 Task: Create a 45-minute meeting to plan a team-building exercise.
Action: Mouse moved to (88, 128)
Screenshot: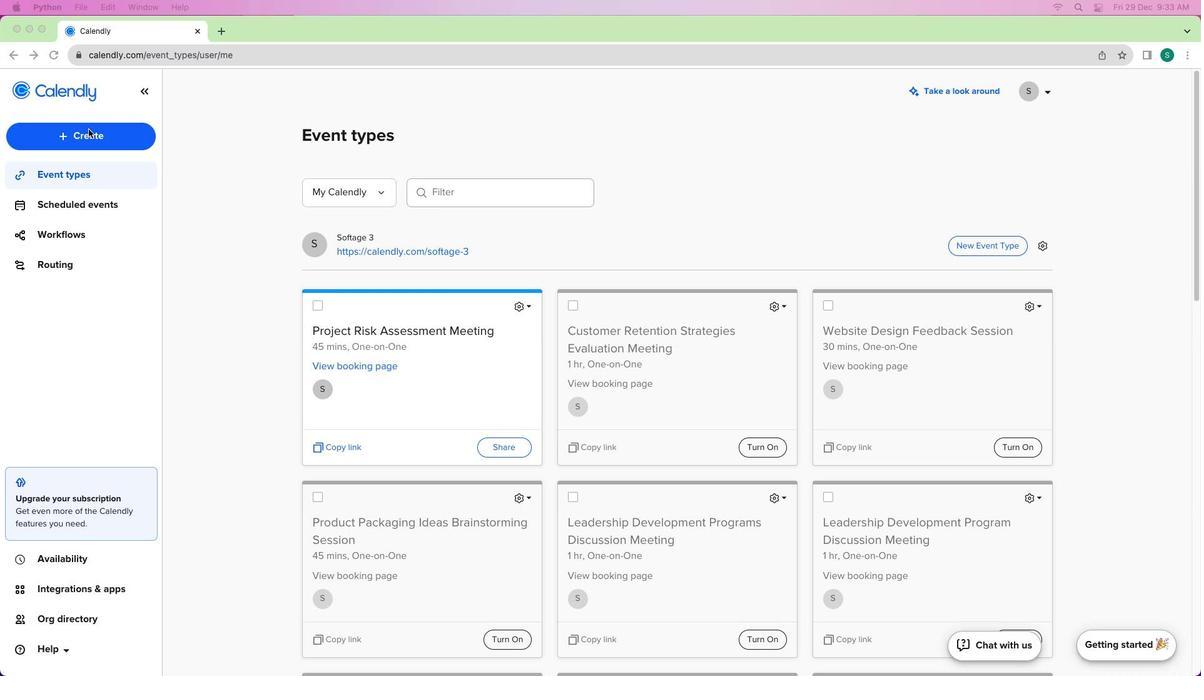 
Action: Mouse pressed left at (88, 128)
Screenshot: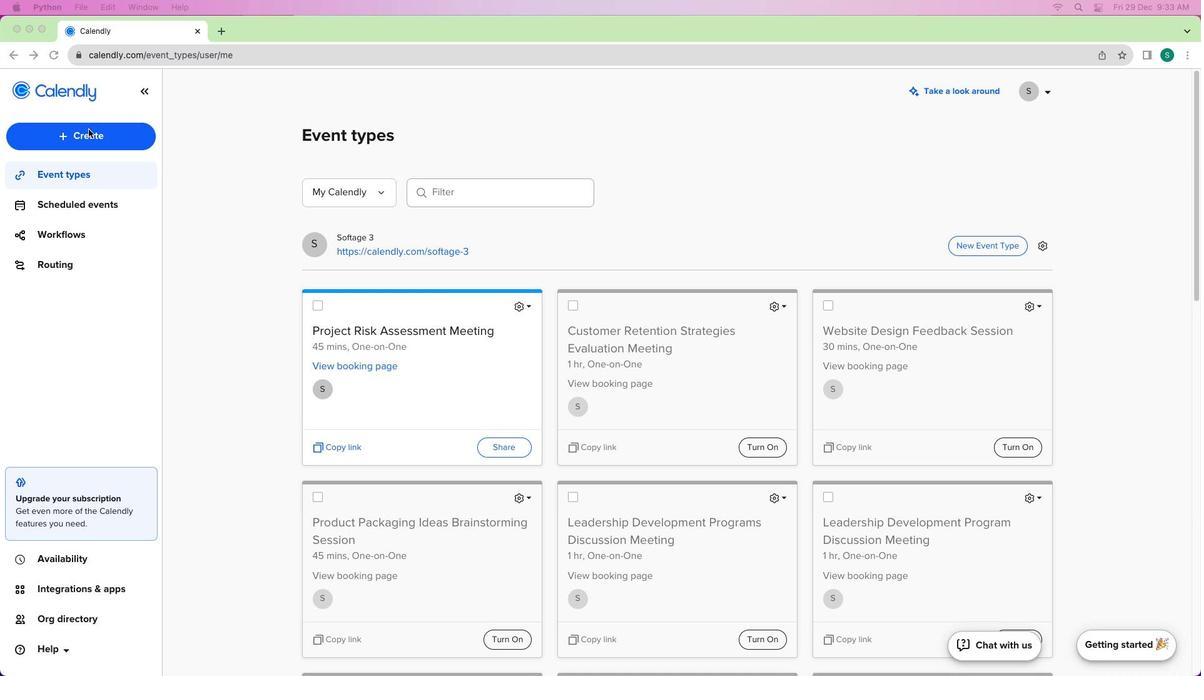 
Action: Mouse moved to (86, 133)
Screenshot: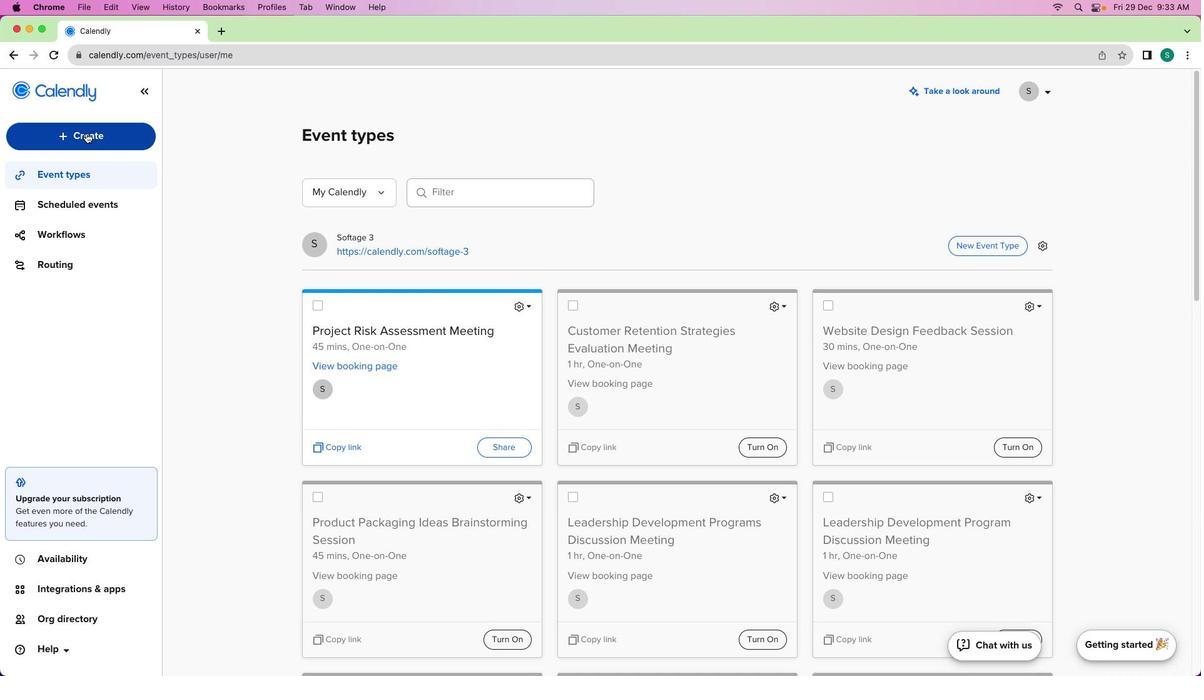 
Action: Mouse pressed left at (86, 133)
Screenshot: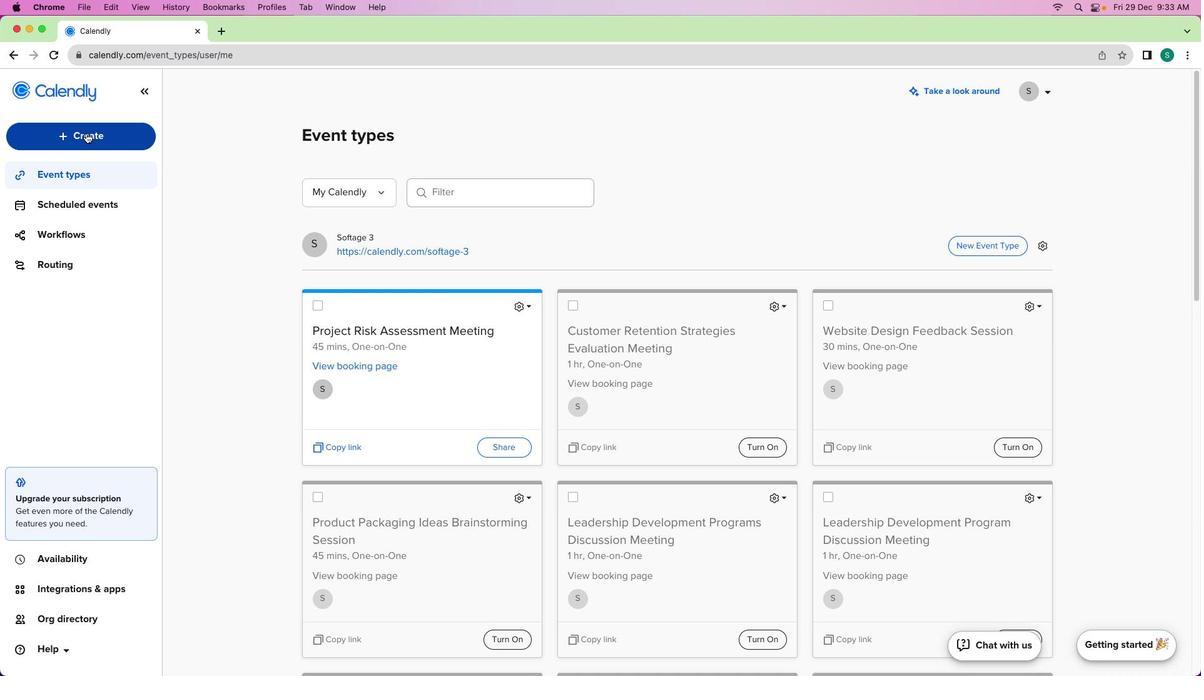 
Action: Mouse moved to (86, 188)
Screenshot: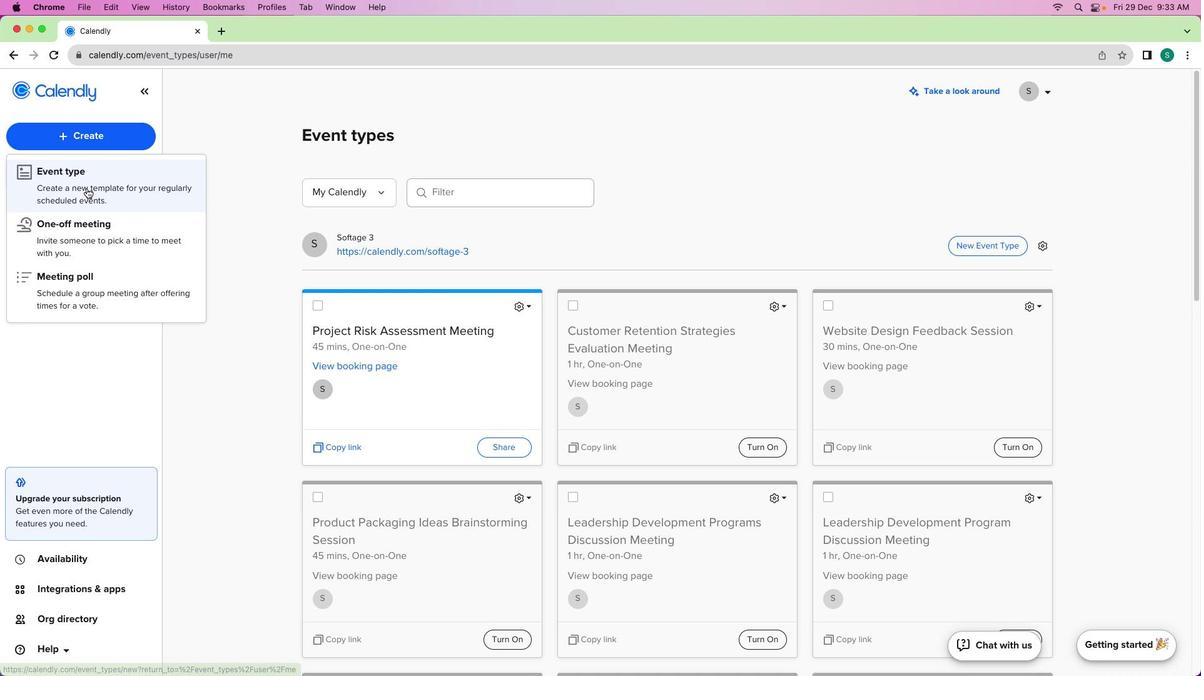 
Action: Mouse pressed left at (86, 188)
Screenshot: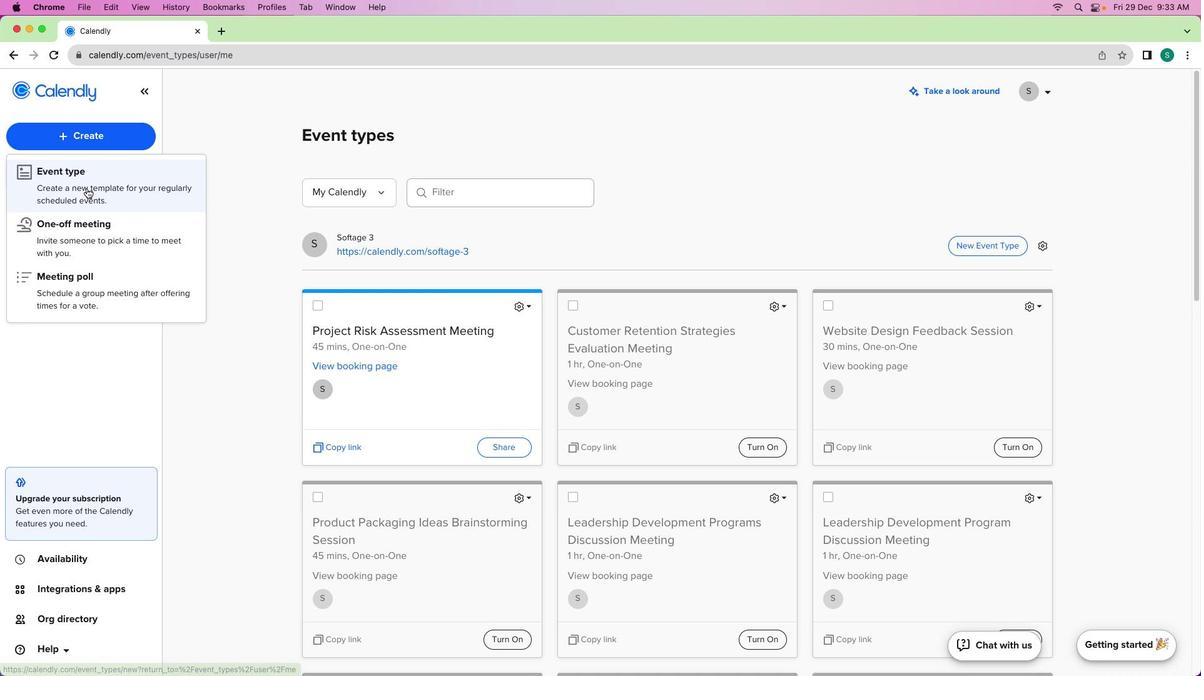 
Action: Mouse moved to (395, 253)
Screenshot: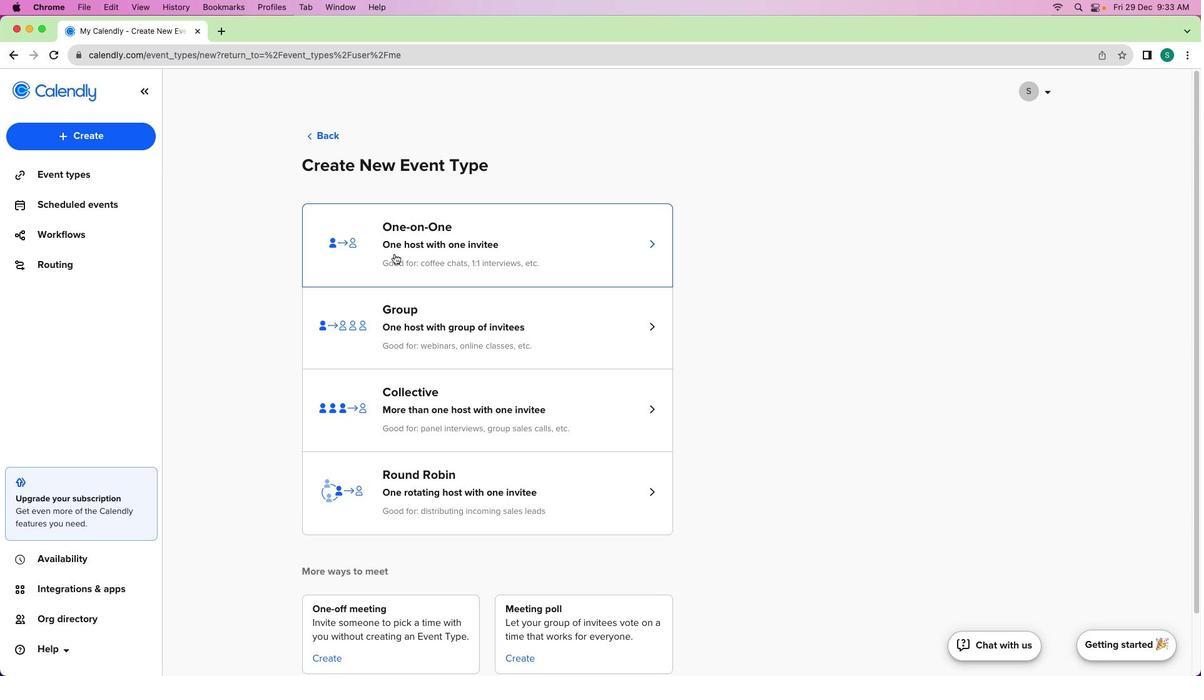 
Action: Mouse pressed left at (395, 253)
Screenshot: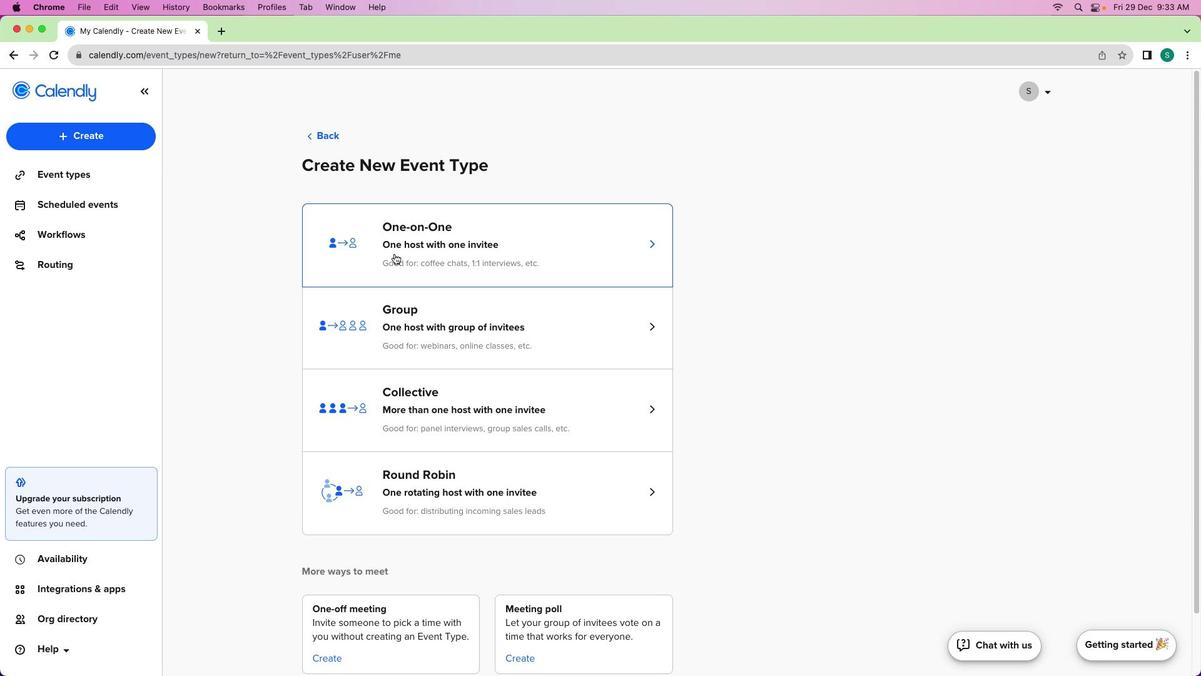 
Action: Mouse moved to (113, 195)
Screenshot: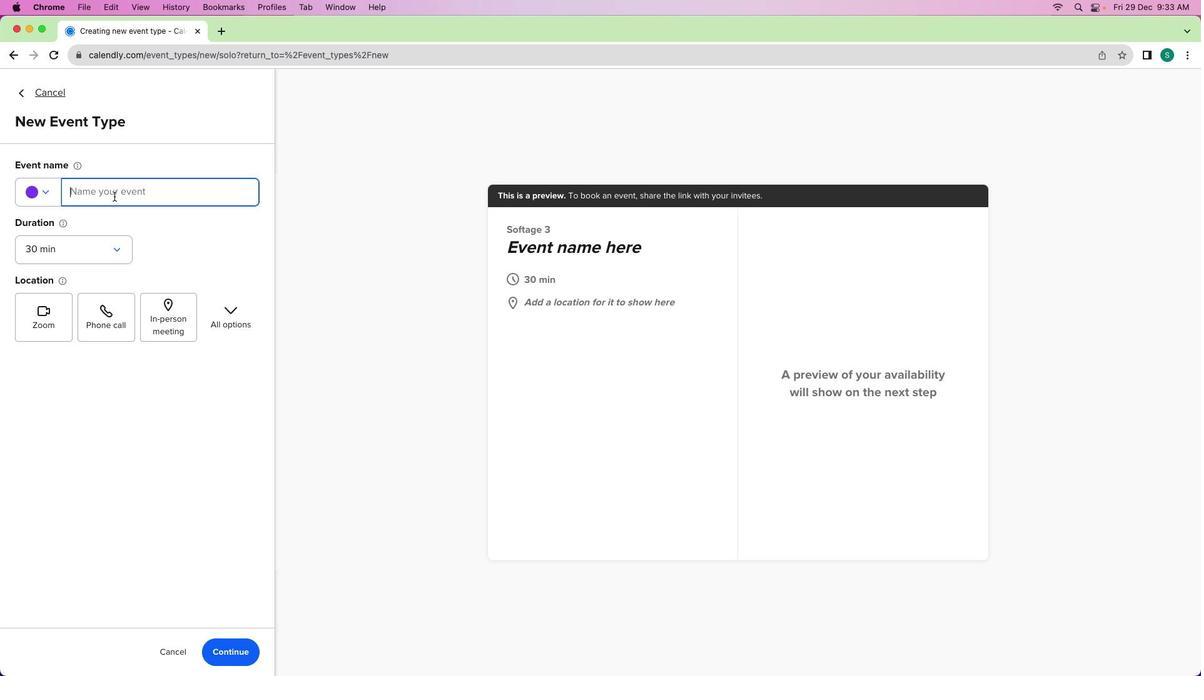
Action: Mouse pressed left at (113, 195)
Screenshot: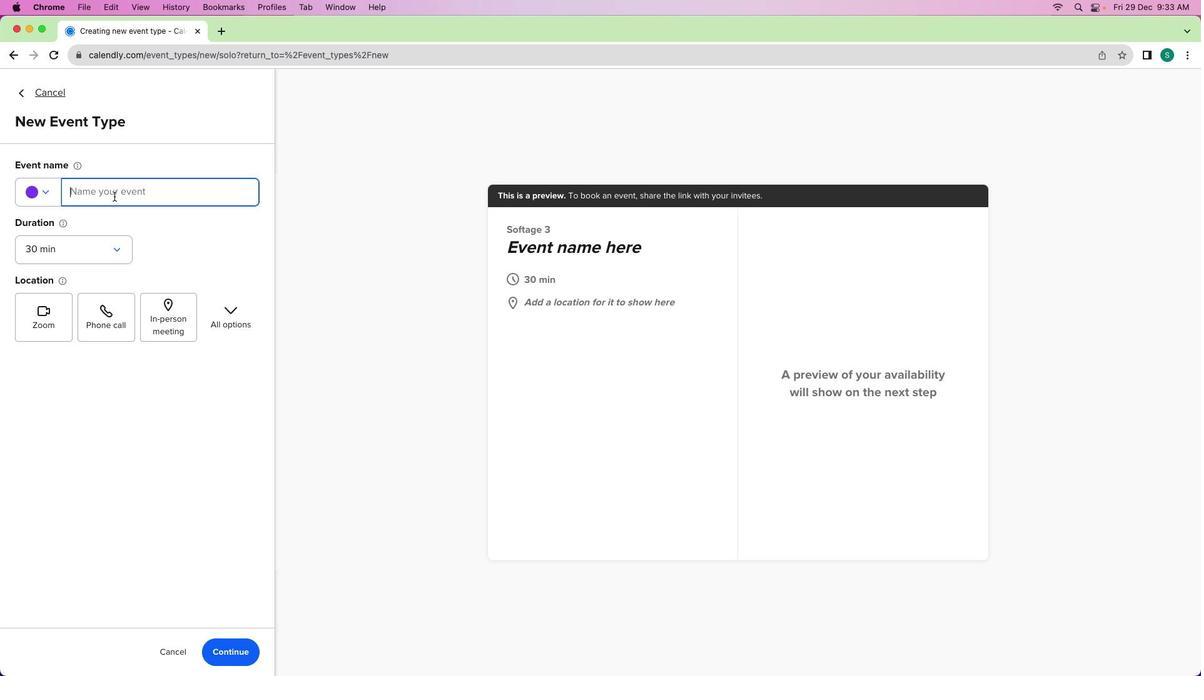 
Action: Key pressed Key.shift'T''e''a''m''-'Key.shift'B''u''i''l''d''i''n''g'Key.spaceKey.shift'E''x''e''r''c''i''s''e'Key.spaceKey.shift'P''l''a''n''n''i''n''g'Key.space'a''n''d'Key.spaceKey.backspaceKey.backspaceKey.backspaceKey.backspaceKey.shift'M''e''e''t''i''n''g'
Screenshot: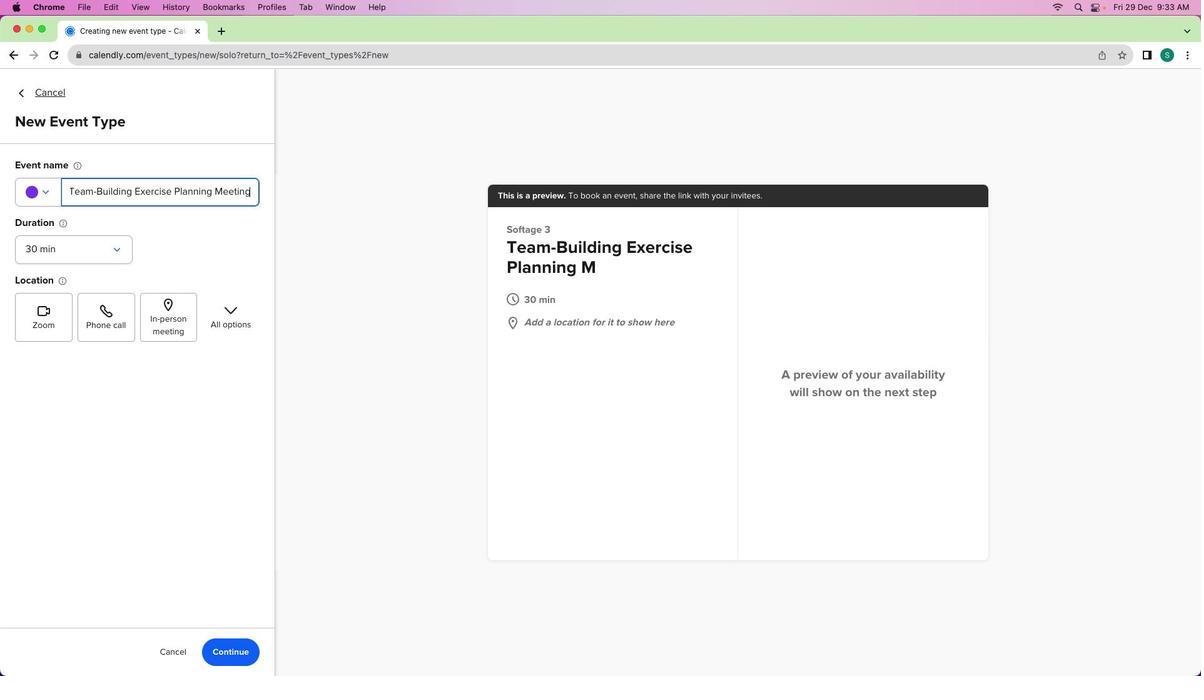 
Action: Mouse moved to (47, 199)
Screenshot: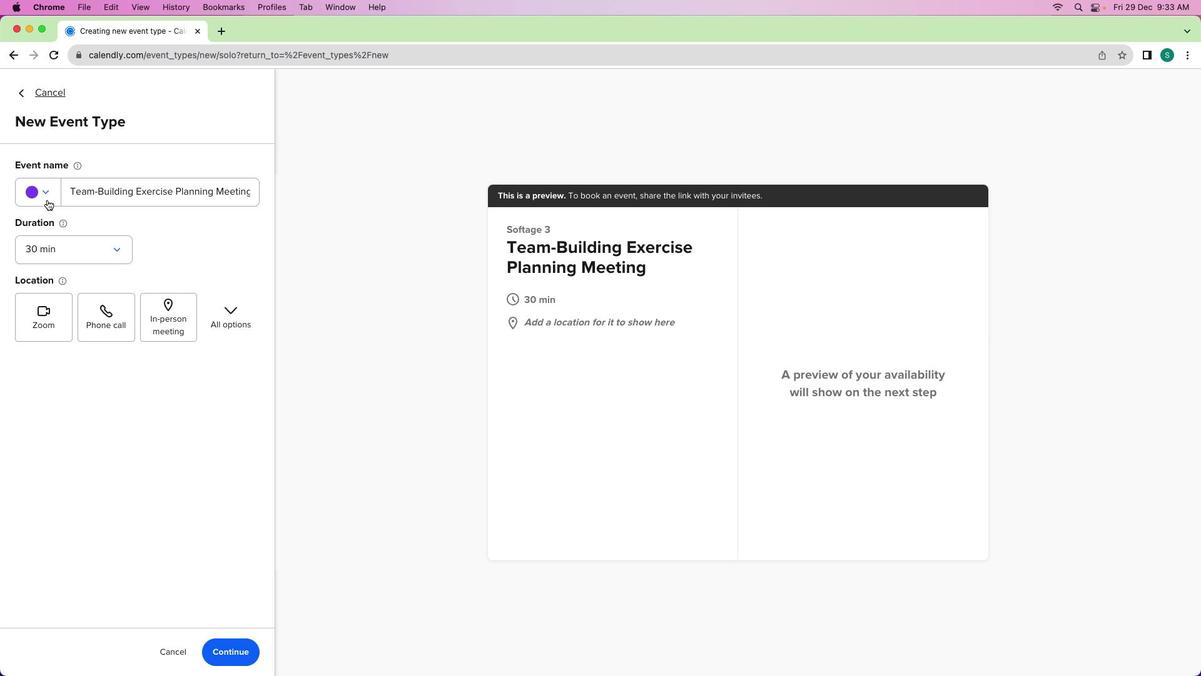 
Action: Mouse pressed left at (47, 199)
Screenshot: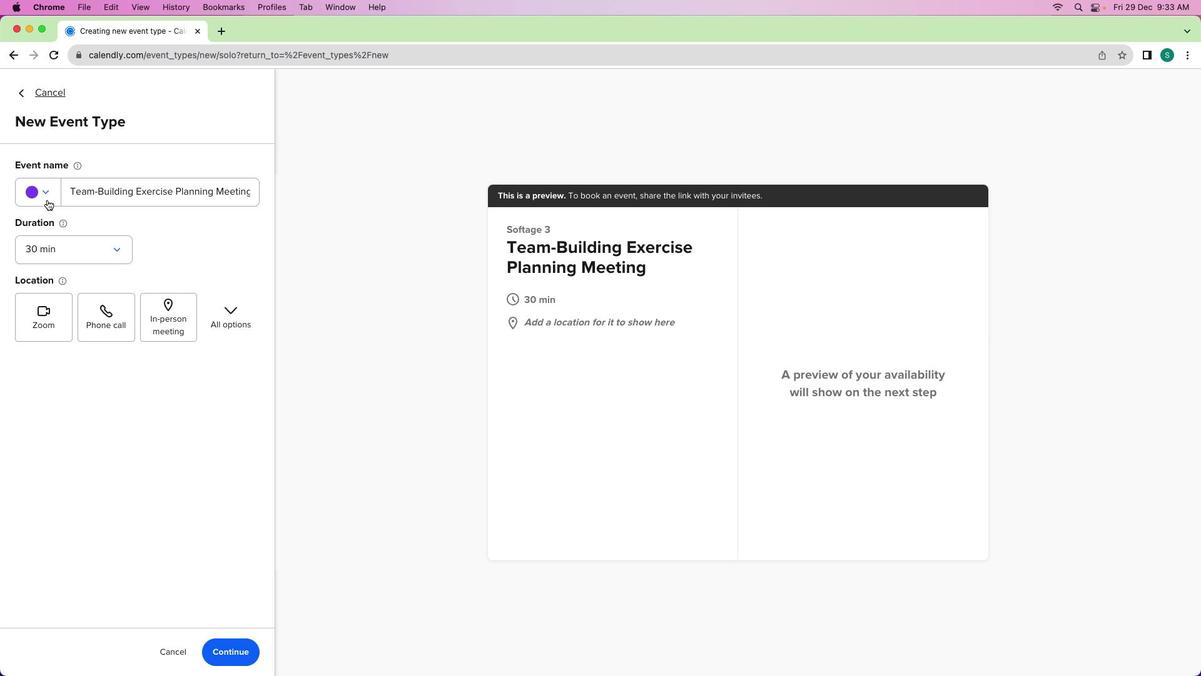 
Action: Mouse moved to (78, 254)
Screenshot: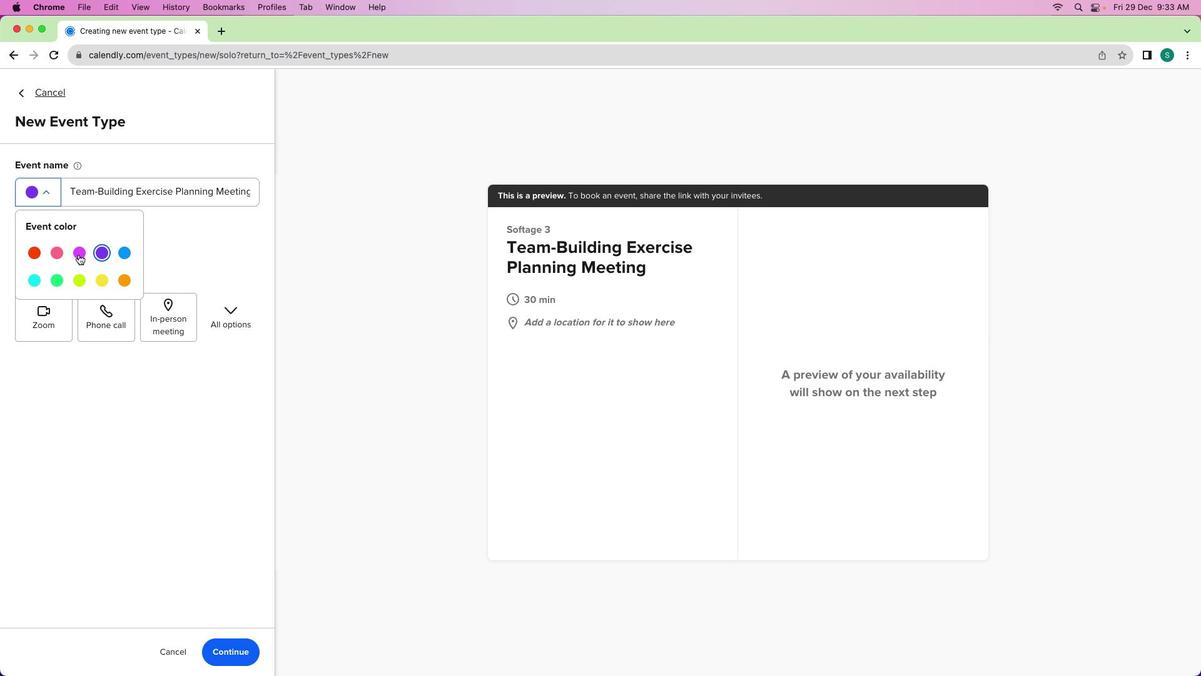 
Action: Mouse pressed left at (78, 254)
Screenshot: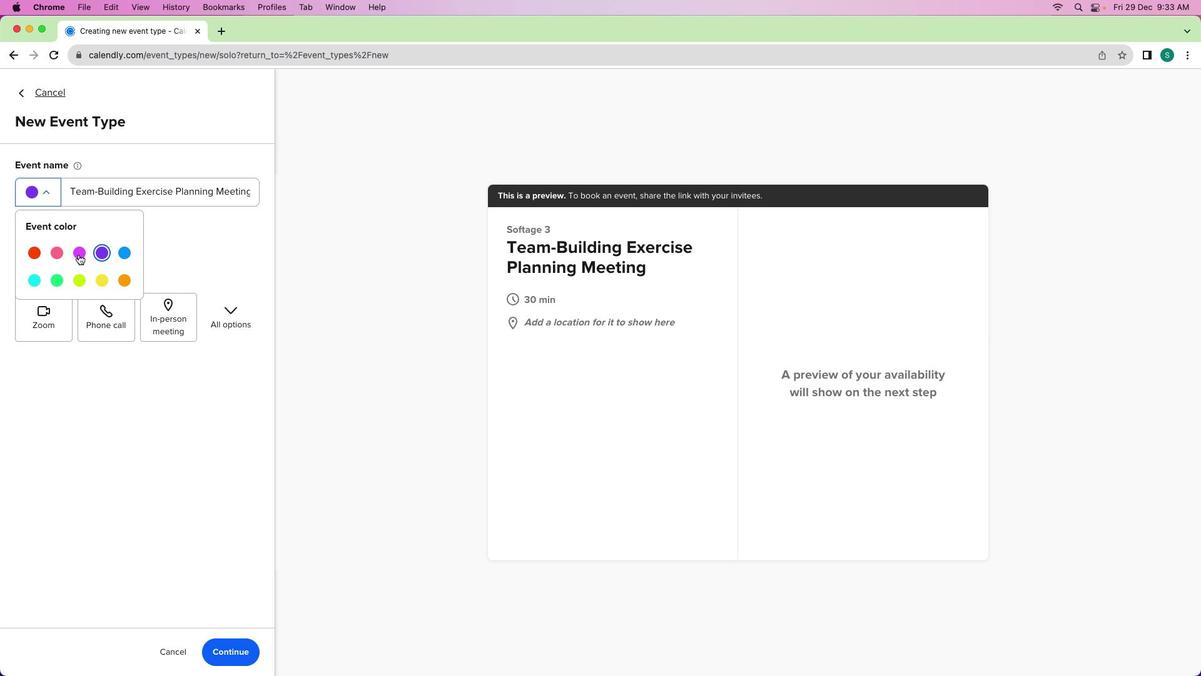 
Action: Mouse moved to (73, 255)
Screenshot: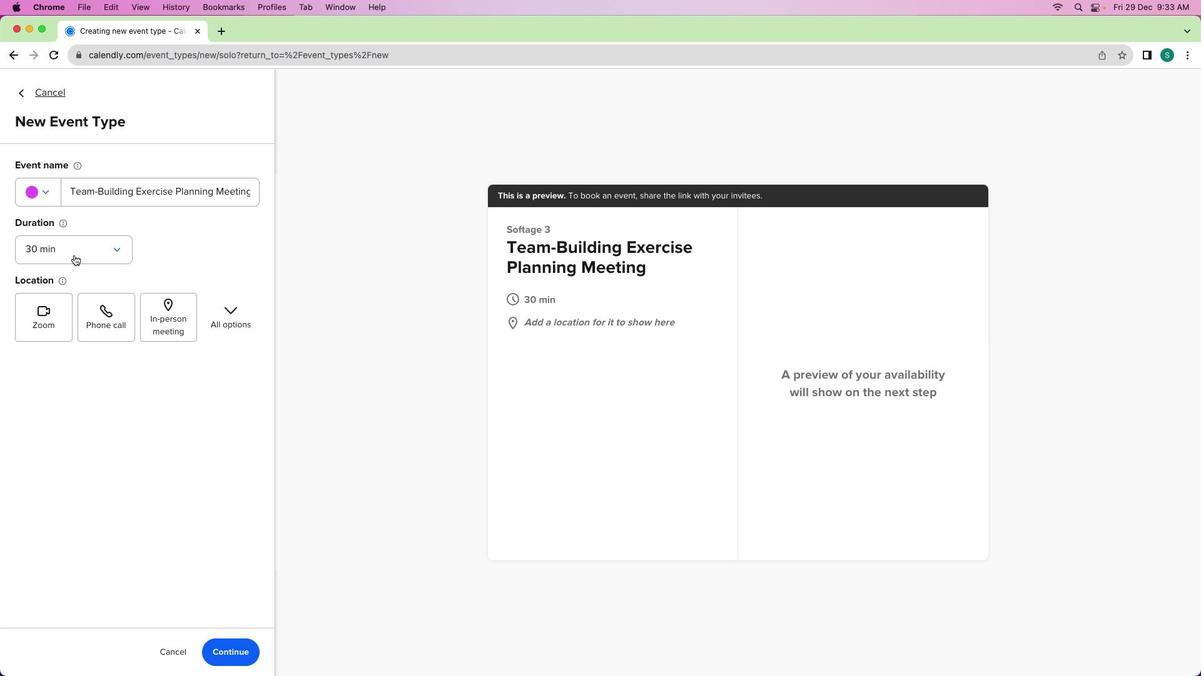 
Action: Mouse pressed left at (73, 255)
Screenshot: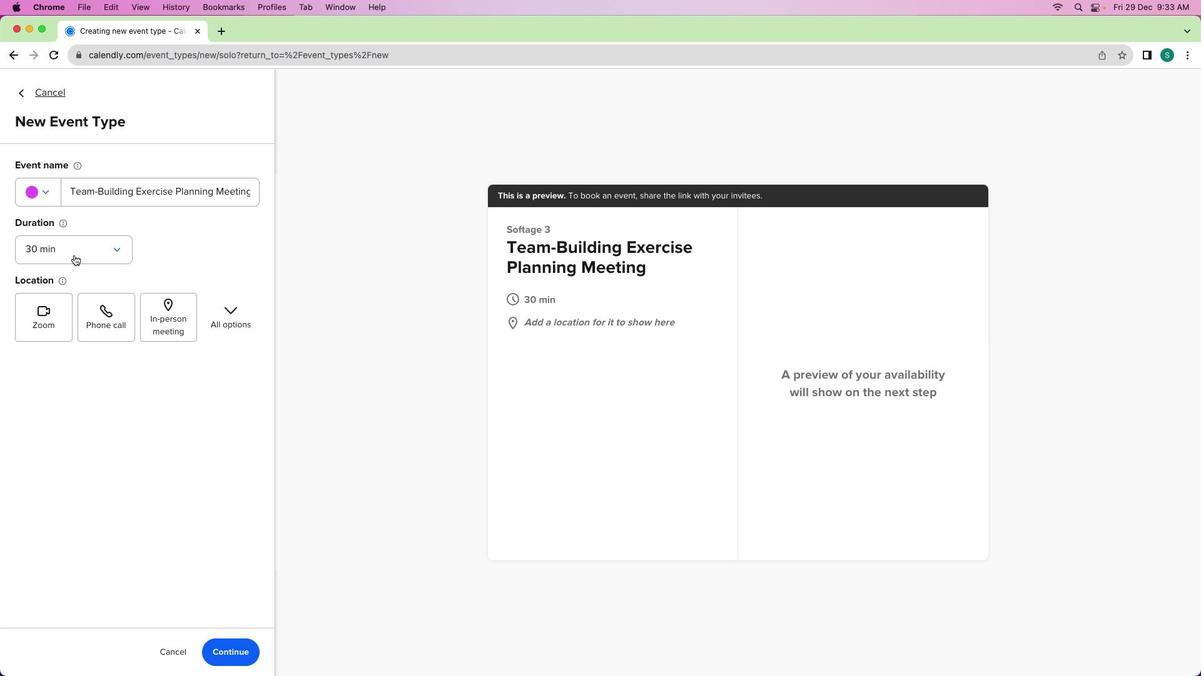 
Action: Mouse moved to (61, 325)
Screenshot: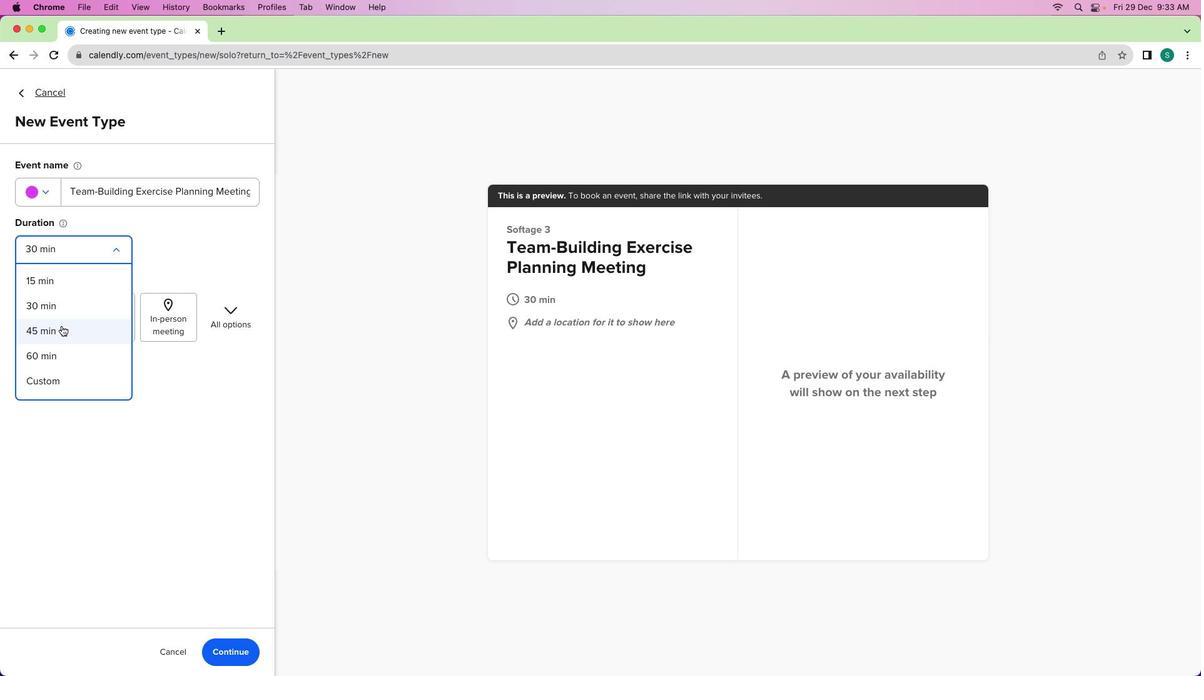 
Action: Mouse pressed left at (61, 325)
Screenshot: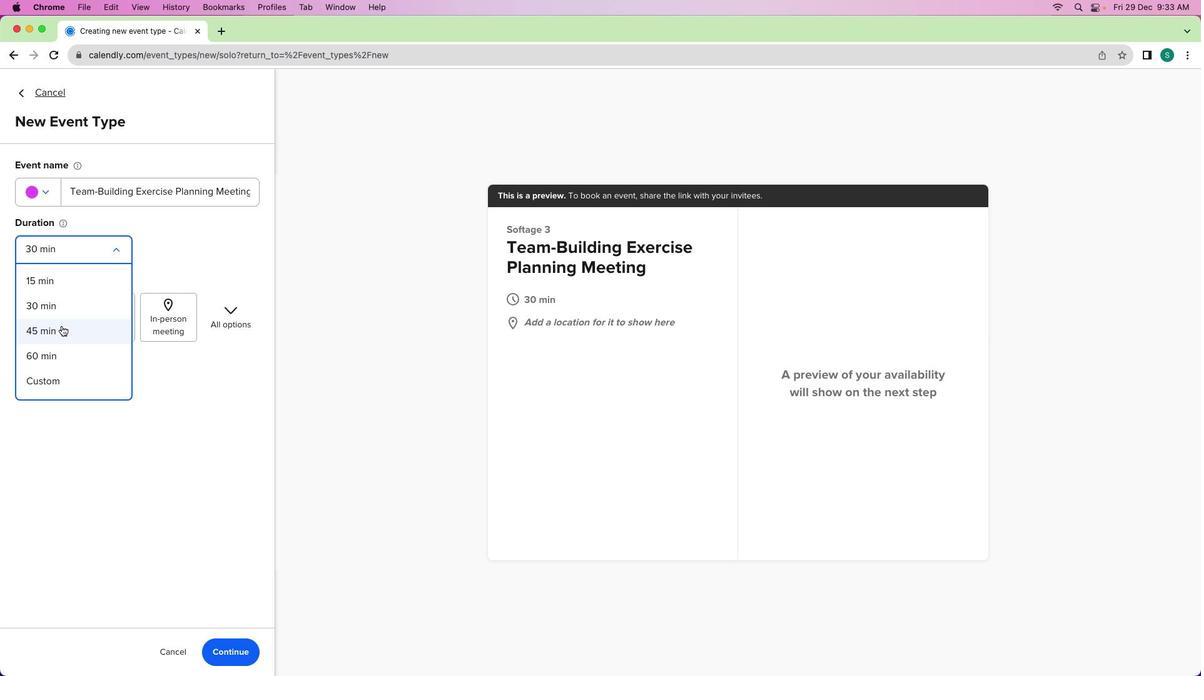 
Action: Mouse moved to (93, 322)
Screenshot: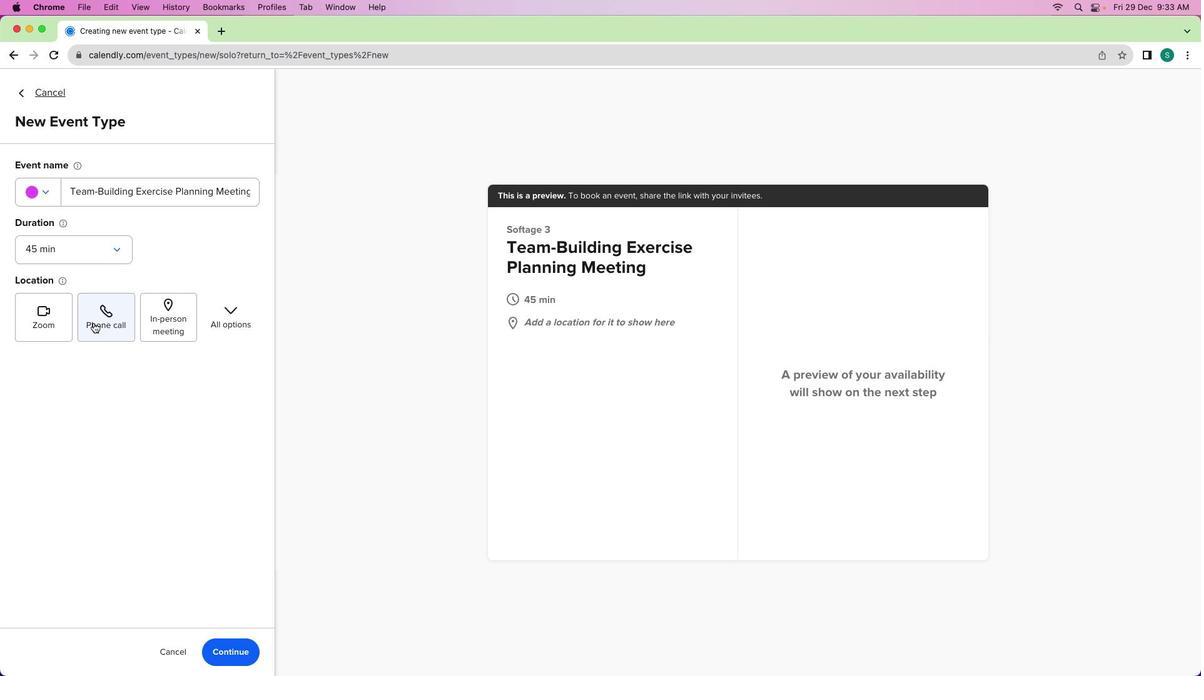 
Action: Mouse pressed left at (93, 322)
Screenshot: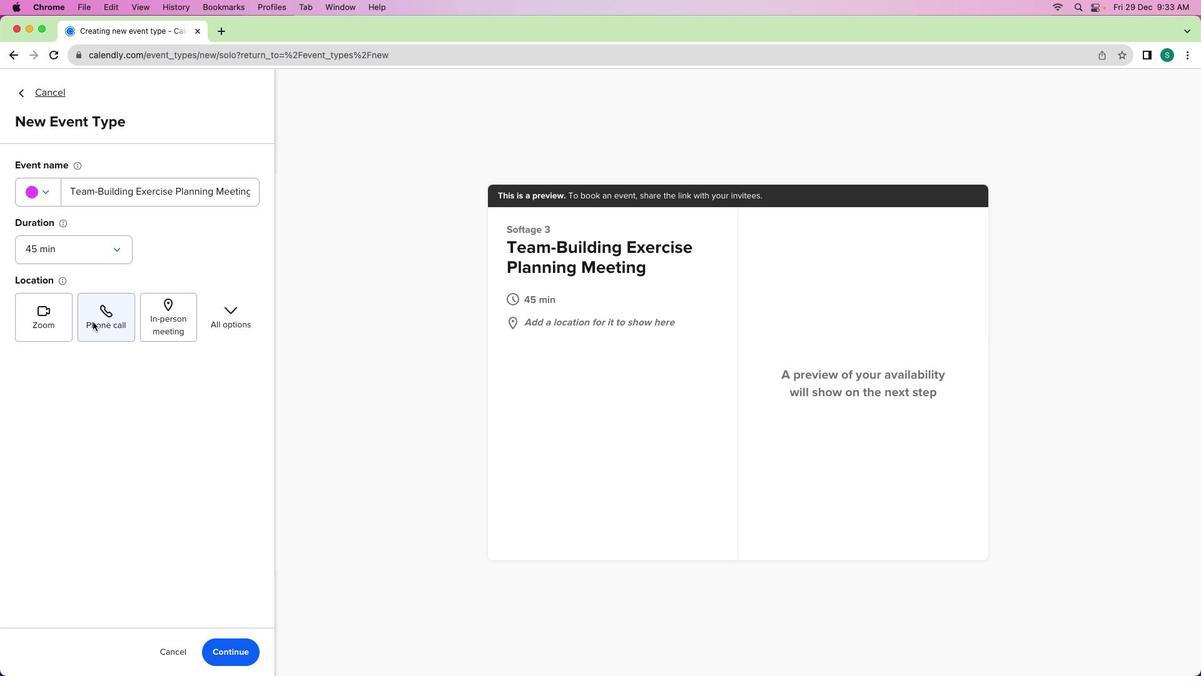 
Action: Mouse moved to (624, 342)
Screenshot: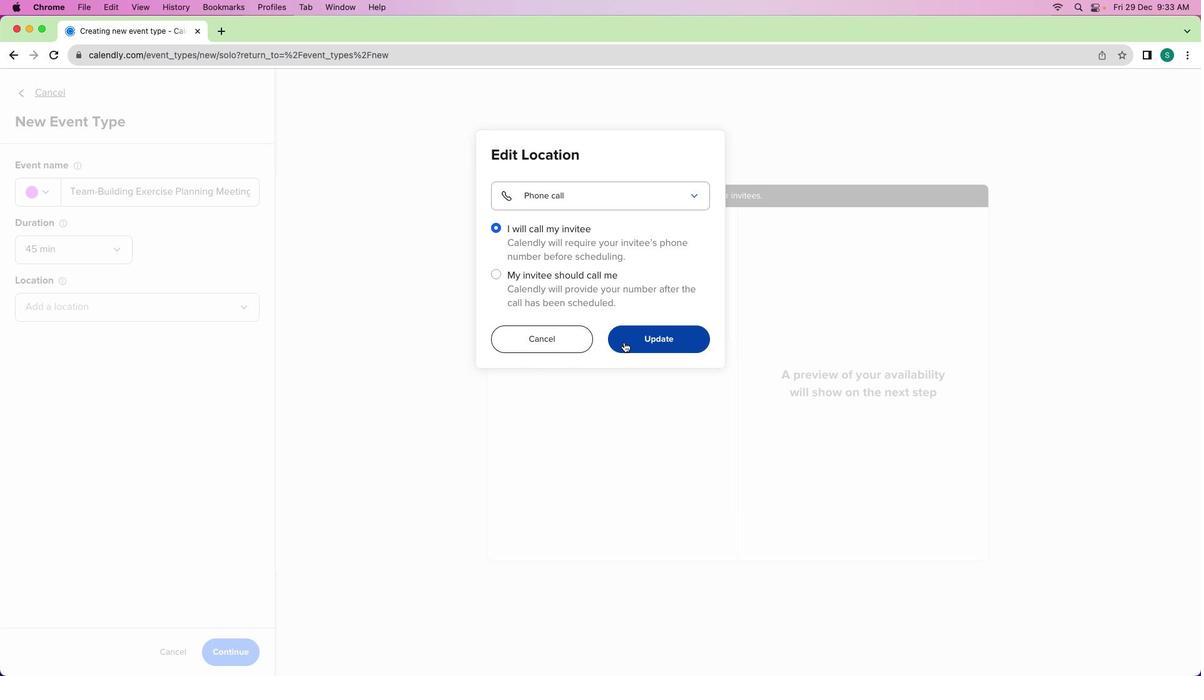
Action: Mouse pressed left at (624, 342)
Screenshot: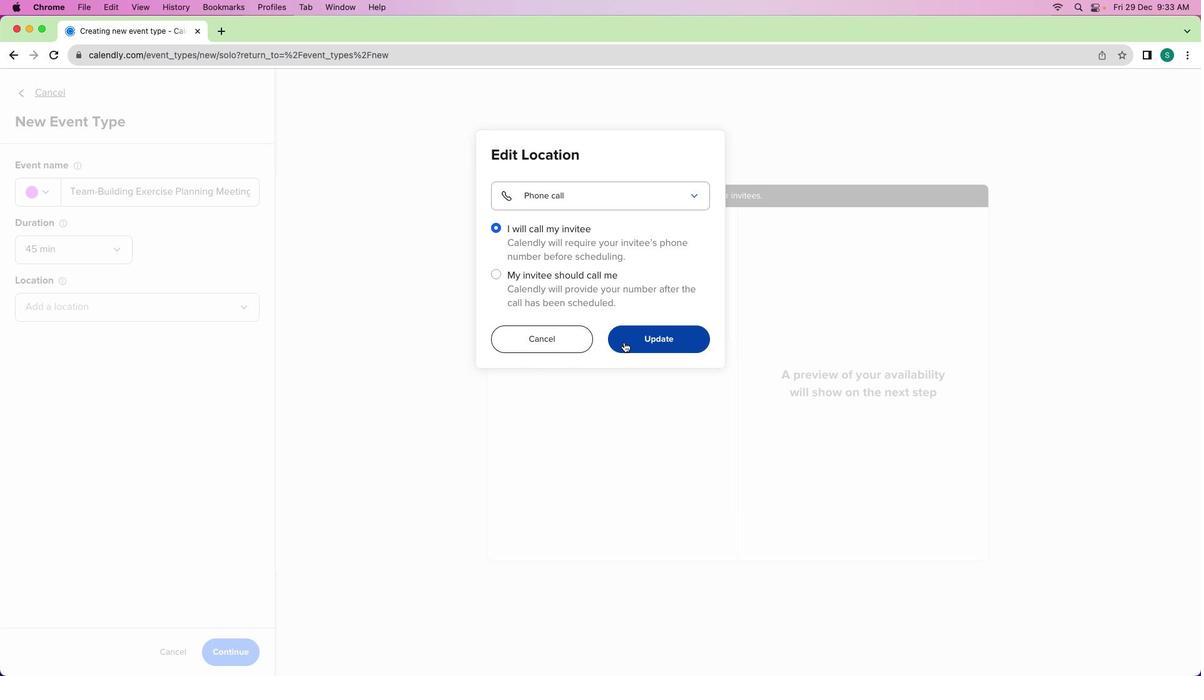 
Action: Mouse moved to (249, 646)
Screenshot: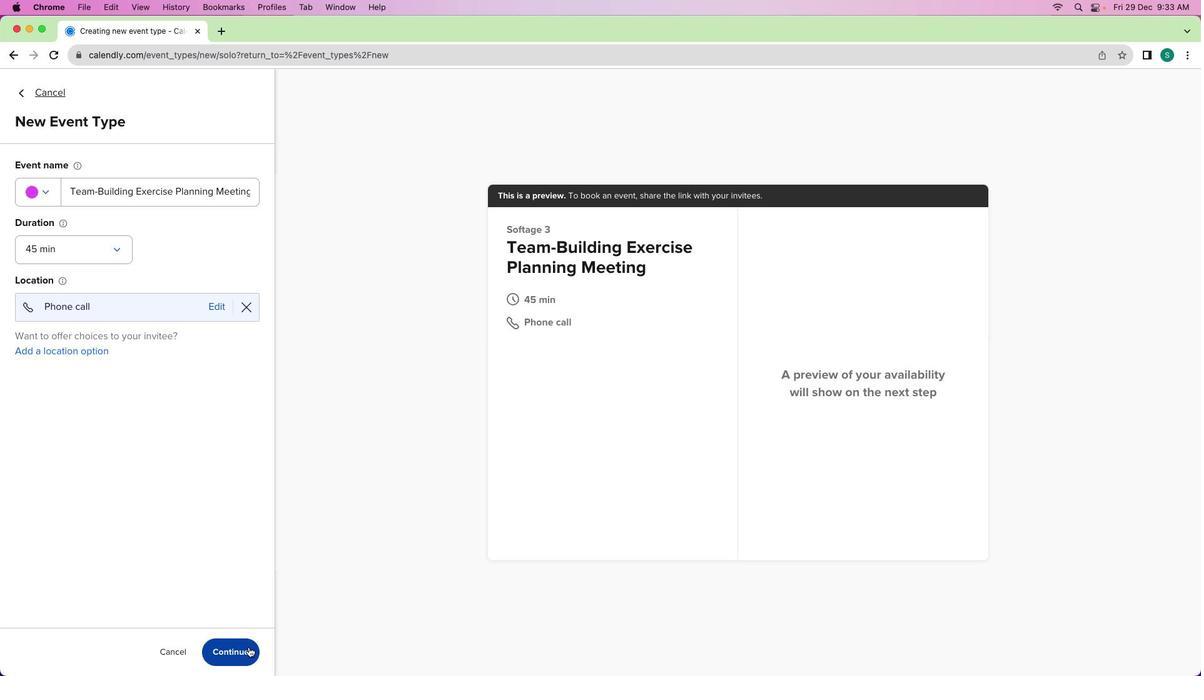 
Action: Mouse pressed left at (249, 646)
Screenshot: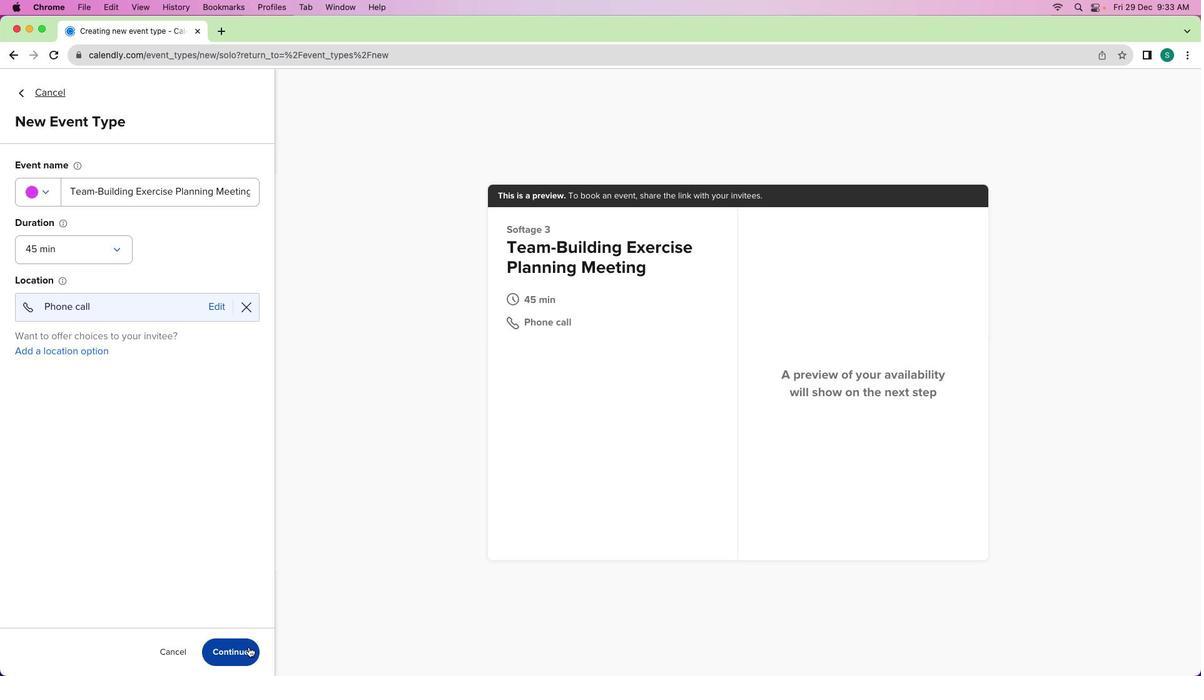 
Action: Mouse moved to (185, 235)
Screenshot: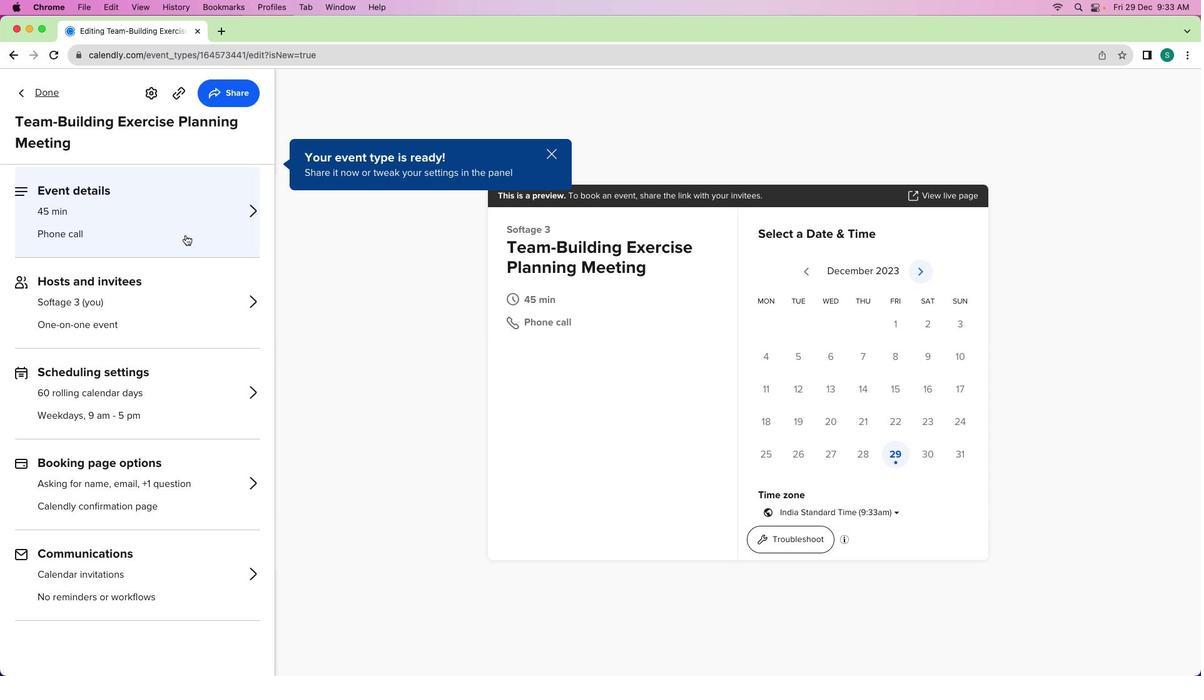 
Action: Mouse pressed left at (185, 235)
Screenshot: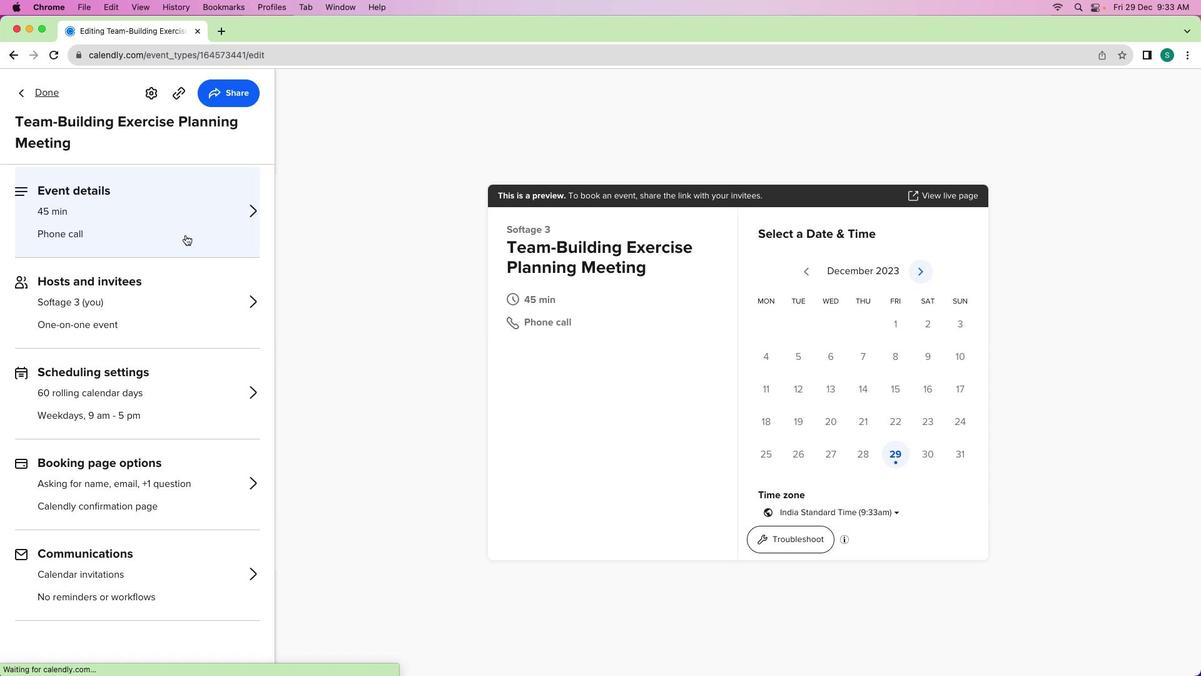 
Action: Mouse moved to (138, 470)
Screenshot: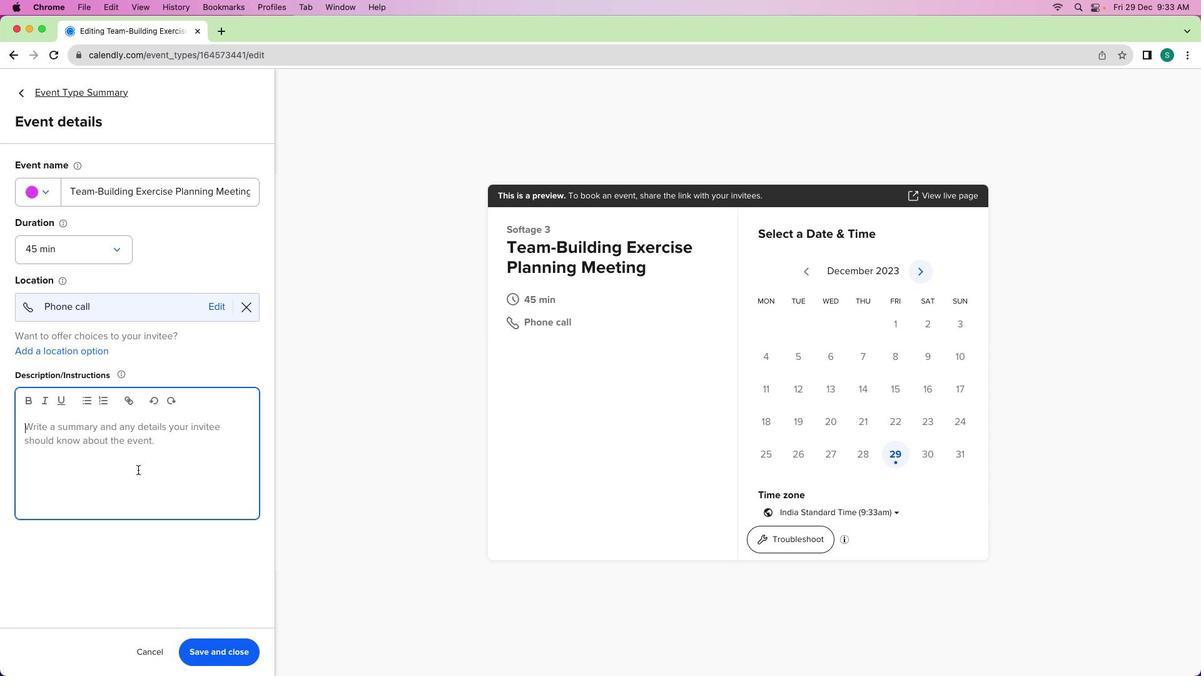 
Action: Mouse pressed left at (138, 470)
Screenshot: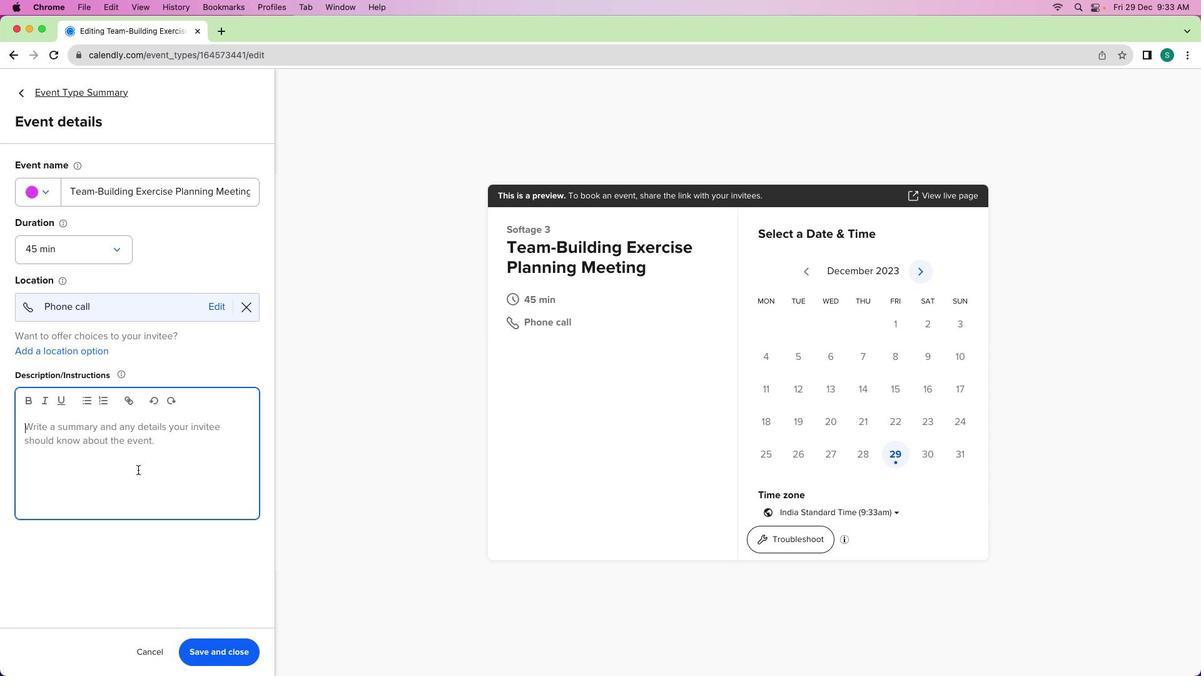 
Action: Mouse moved to (136, 414)
Screenshot: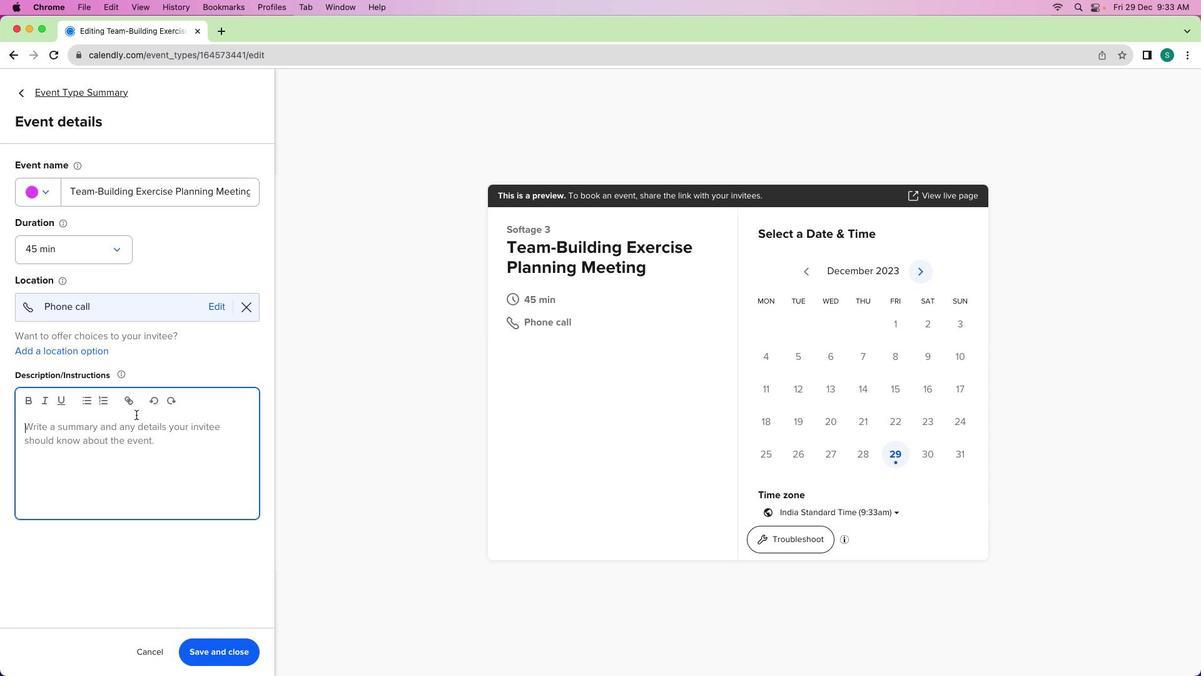 
Action: Key pressed Key.shift'A''n'Key.space'e''n''g''a''g''i''n''g'Key.space's''e''s''s''i''o''n'Key.space'd''e''d''i''c''a''t''e''d'Key.space't''p'Key.backspace'o'Key.space'p''l''a''n''n''i''n''g'Key.space'o''u''r'Key.space'u''p''c''o''m''i''n''g'Key.space't''e''a''m''-''b''u''i''l''d''i''n''g'Key.space'e''x''e''r''c''i''s''e'Key.spaceKey.backspace'.'Key.spaceKey.shift'I''n'Key.space't''h''i''s'Key.space'm''e''e''t''i''n''g'','Key.space'w''e'Key.space'w''i''l''l'Key.space'd''i''s''c''u''s''s'Key.space'i''d''e''a''s'','Key.space'a''s''s''e''s''s'Key.space't''e''a''m'Key.space'd''y''n''a''m''i''c''s'','Key.space'a''n''d'Key.space'o''u''t''l''i''n''e'Key.space'd''e''t''a''i''l''s'Key.space't''o'Key.space'e''n''s''u''r''e'Key.space'a'Key.space'f''u''n'Key.space'a''n''d'Key.space'm''e''a''n''i''n''g''f''u''l'Key.space'e''x''p''e''r''i''e''n''c''e'Key.space't''h''a''t'Key.space's''t''r''e''n''g''t''h''e''n''s'Key.space'p'Key.backspace'o''u''r'Key.space't''e''a''m'Key.space'b''o''n''d''s''.'
Screenshot: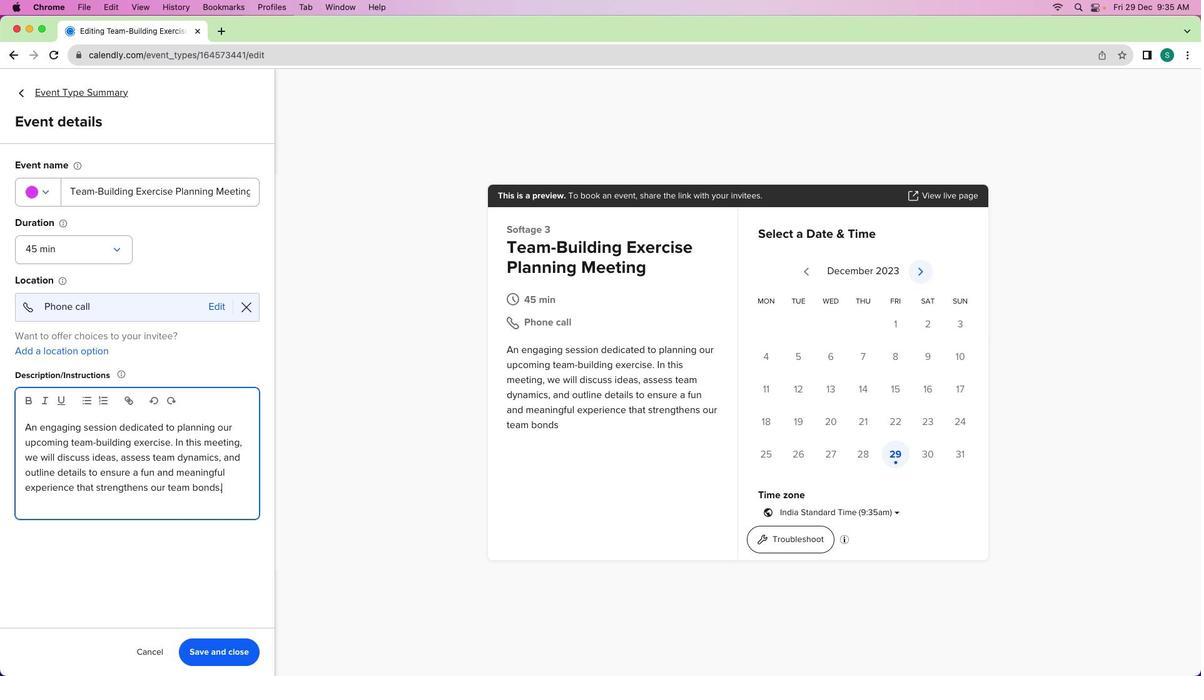 
Action: Mouse moved to (241, 649)
Screenshot: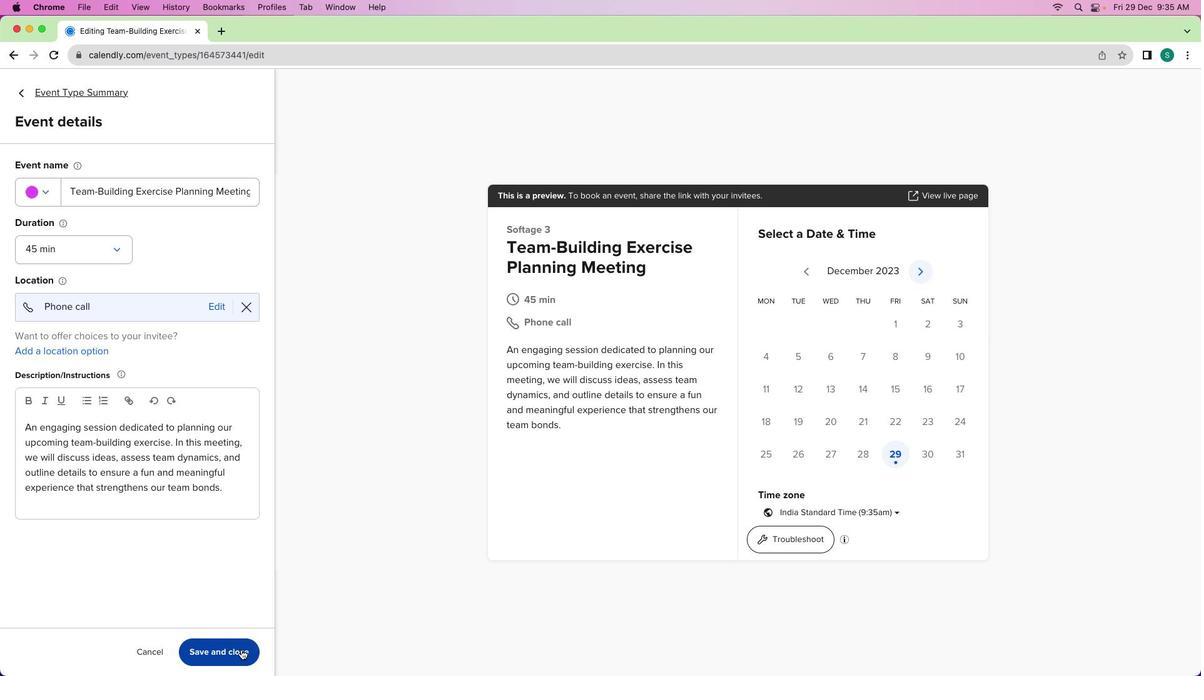 
Action: Mouse pressed left at (241, 649)
Screenshot: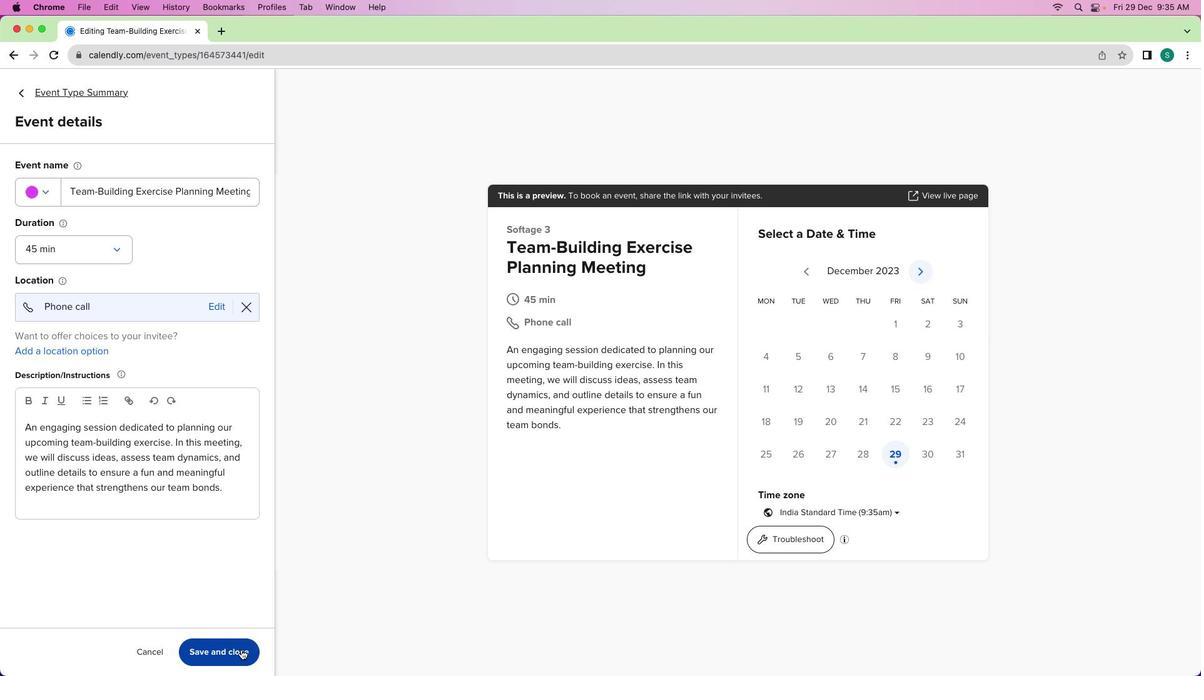 
Action: Mouse moved to (44, 89)
Screenshot: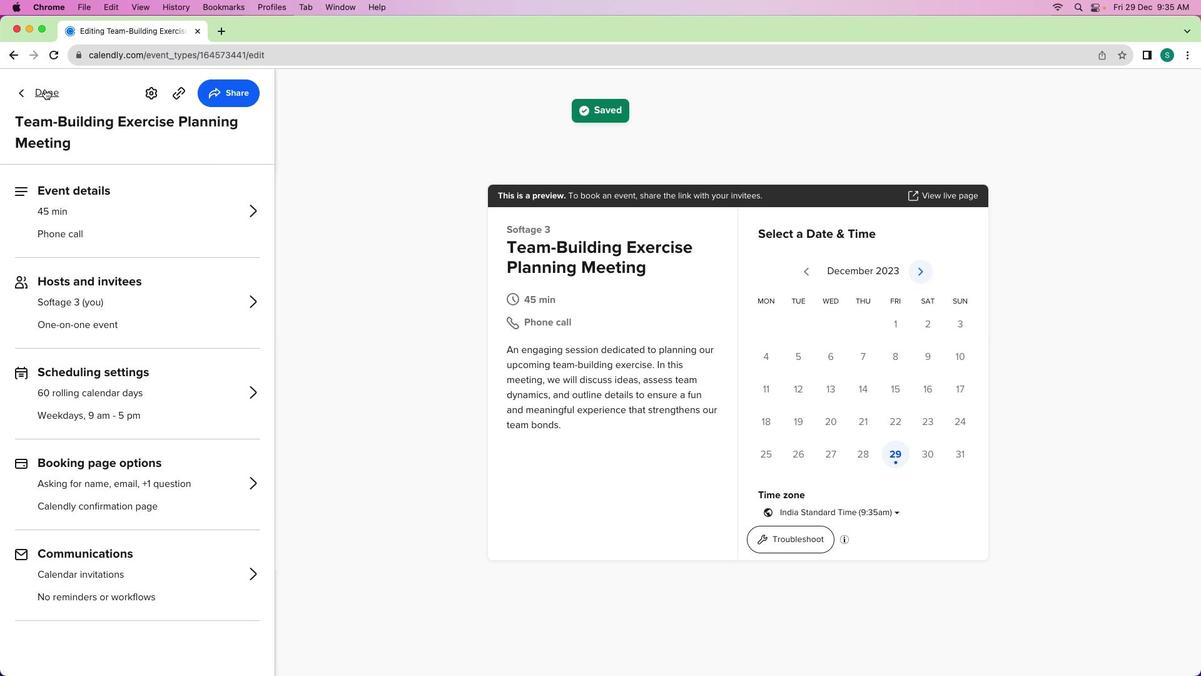 
Action: Mouse pressed left at (44, 89)
Screenshot: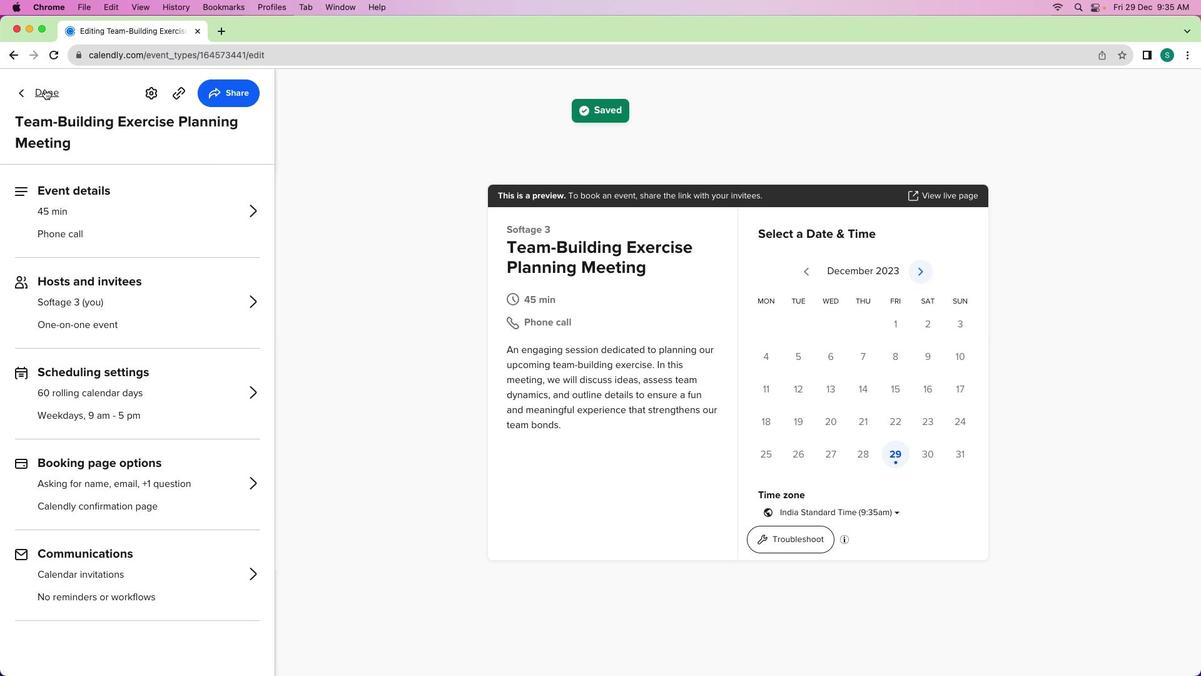 
Action: Mouse moved to (471, 408)
Screenshot: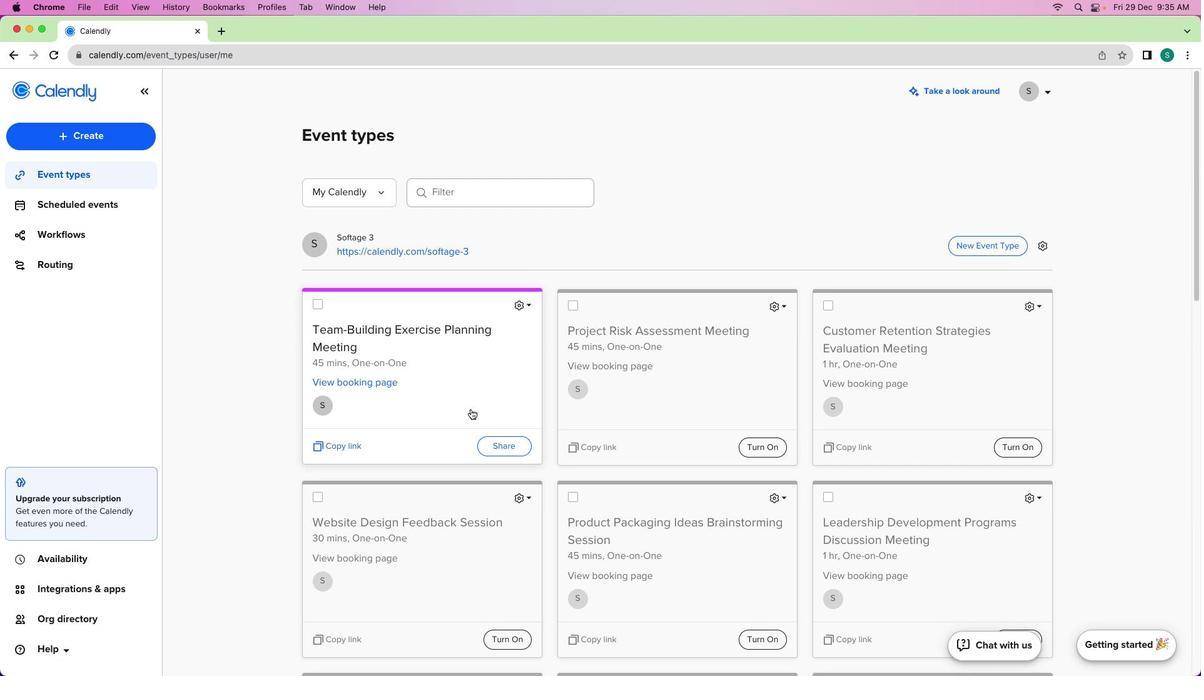 
